 Task: Solve a nonlinear optimization problem.
Action: Mouse moved to (368, 167)
Screenshot: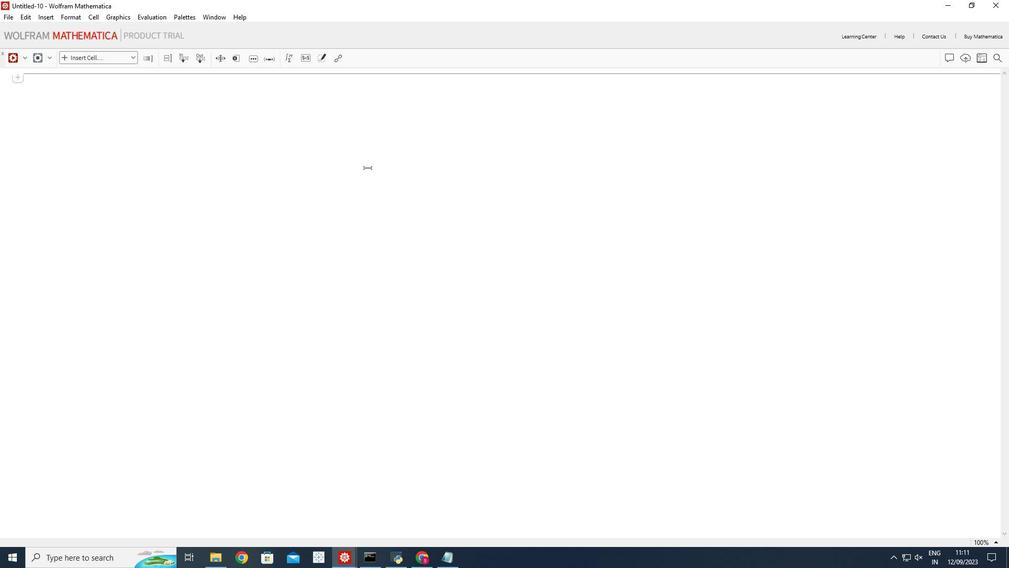 
Action: Mouse pressed left at (368, 167)
Screenshot: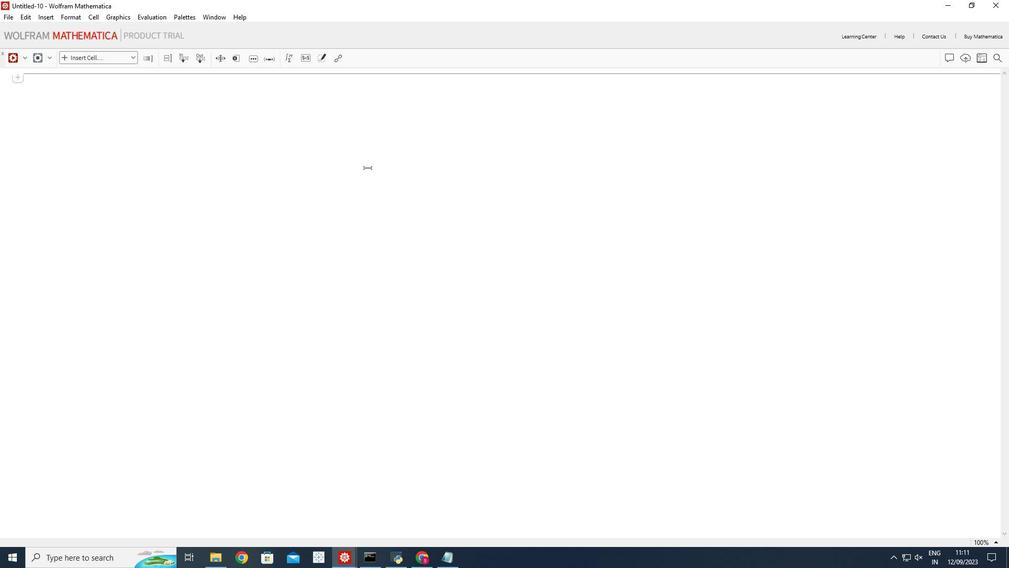 
Action: Mouse moved to (135, 61)
Screenshot: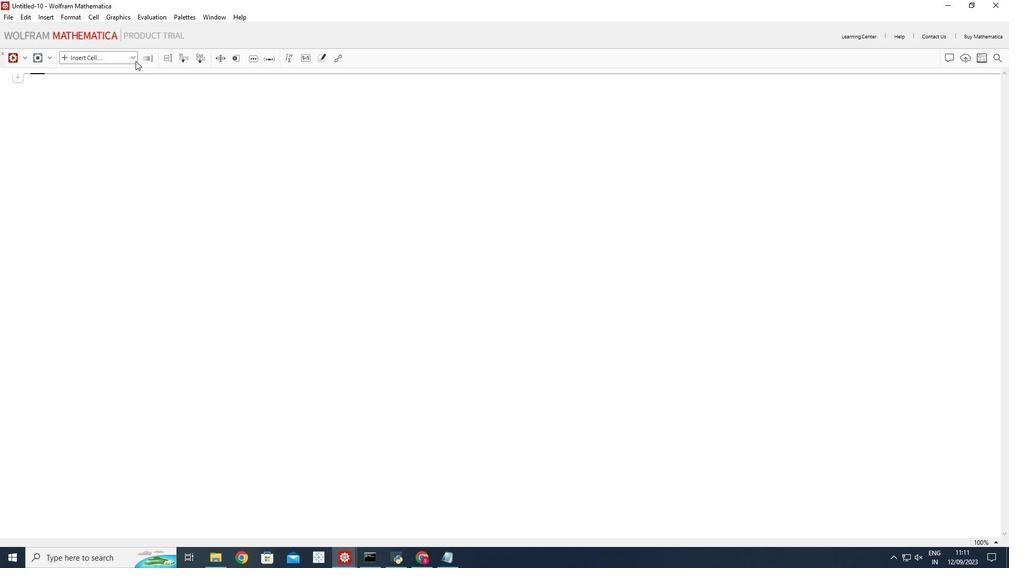 
Action: Mouse pressed left at (135, 61)
Screenshot: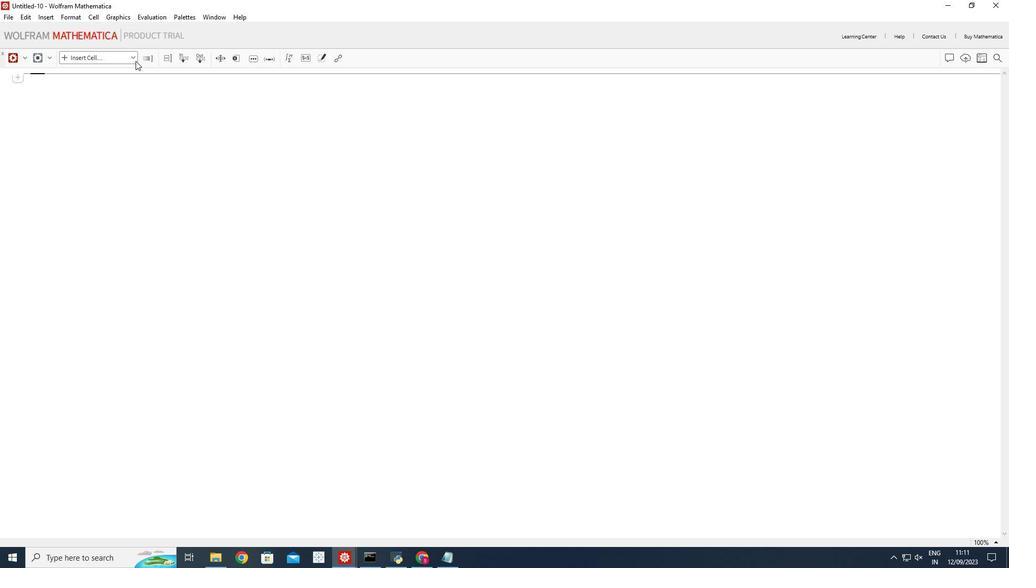
Action: Mouse moved to (122, 76)
Screenshot: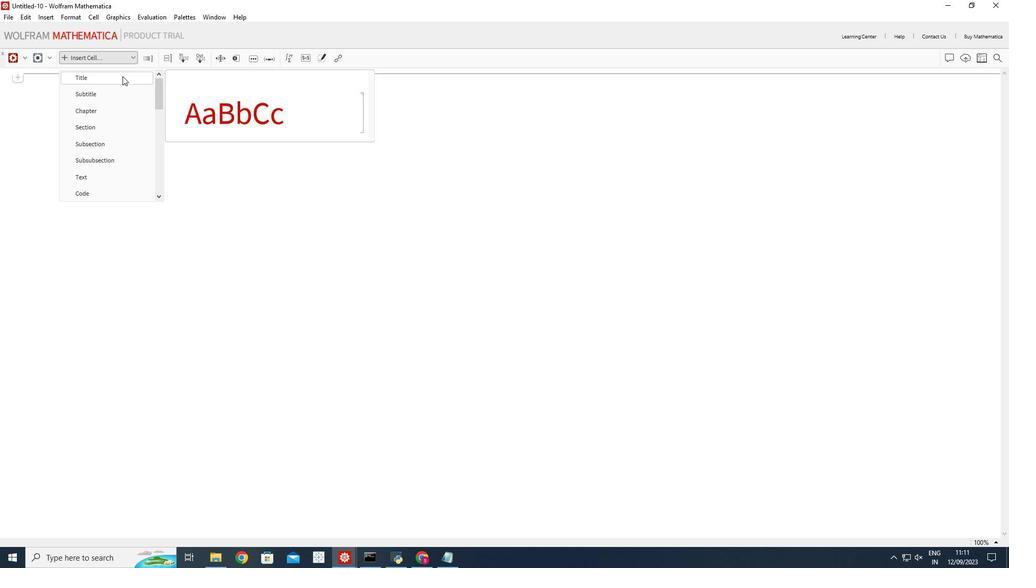 
Action: Mouse pressed left at (122, 76)
Screenshot: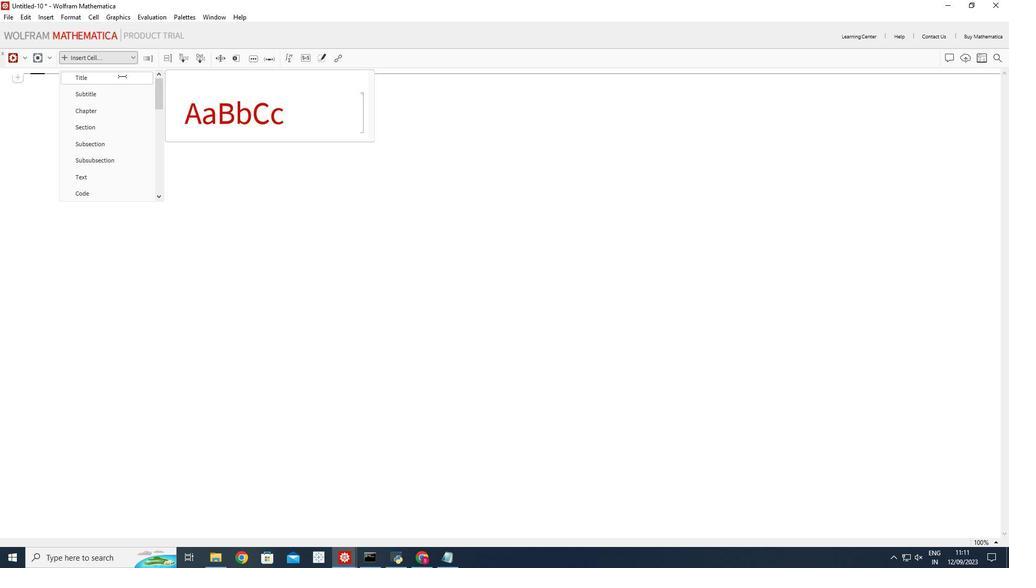 
Action: Mouse moved to (79, 108)
Screenshot: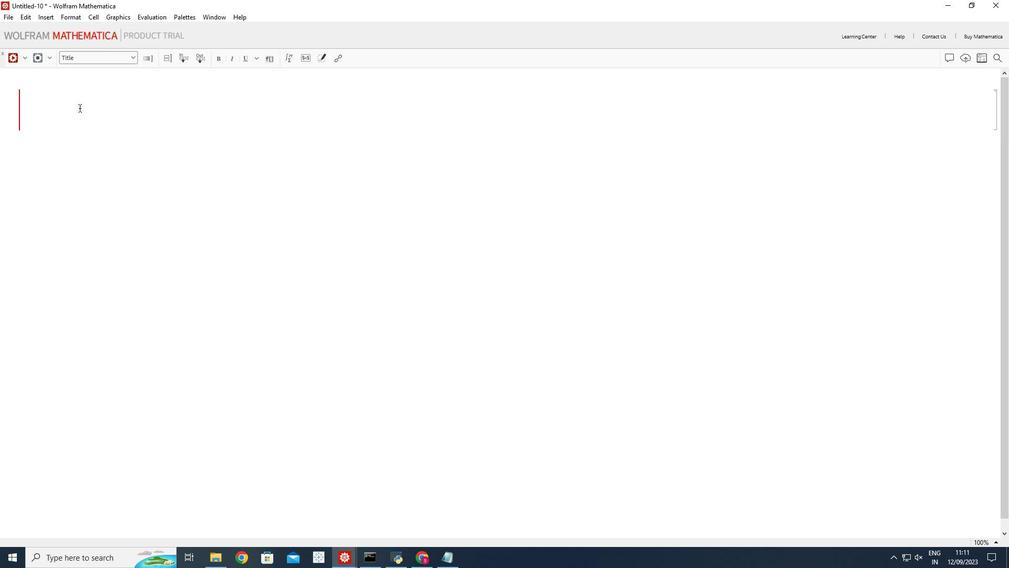 
Action: Mouse pressed left at (79, 108)
Screenshot: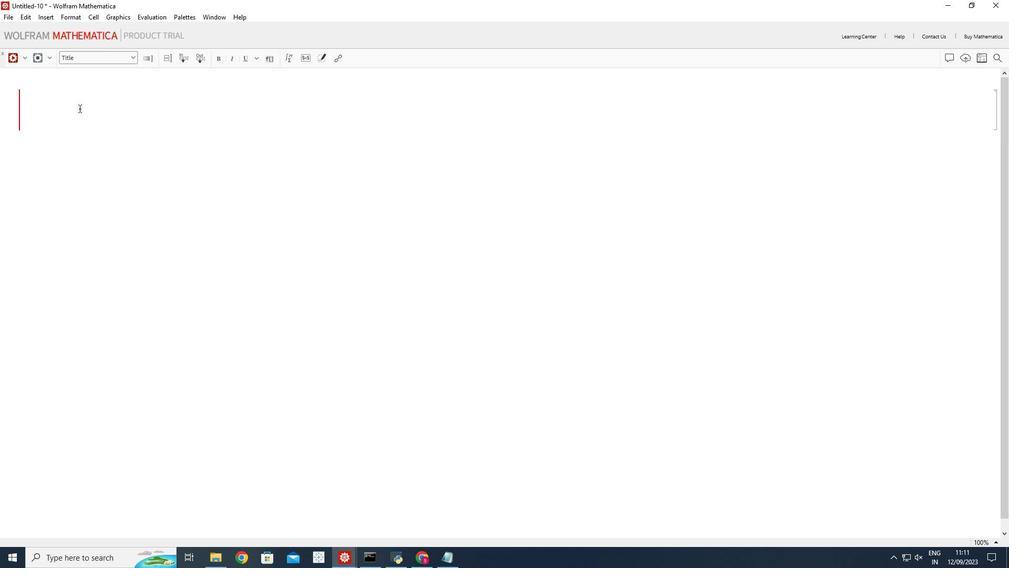 
Action: Mouse moved to (300, 223)
Screenshot: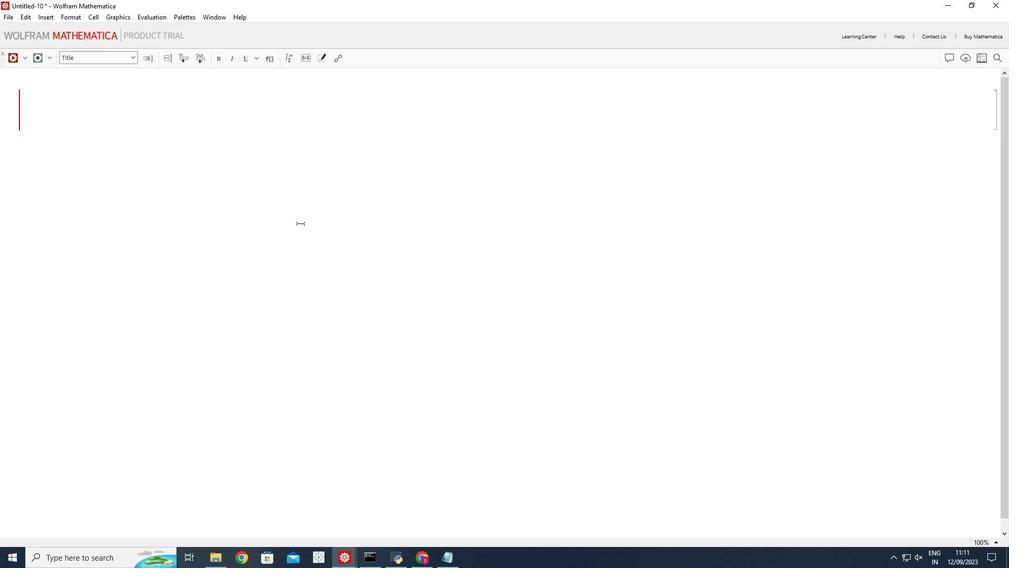 
Action: Key pressed <Key.shift_r>Nonlinear<Key.space><Key.shift_r>Optimization
Screenshot: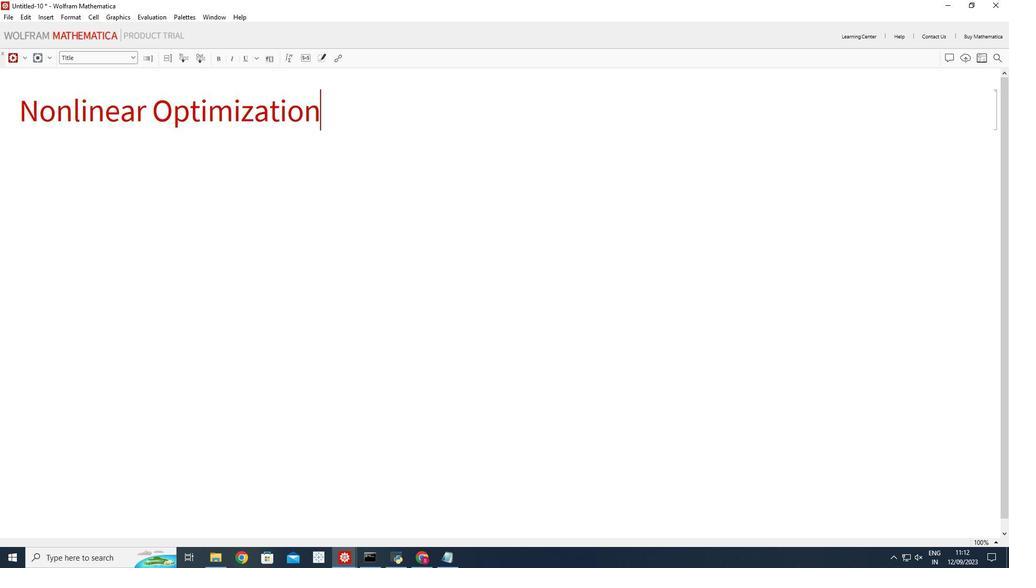 
Action: Mouse moved to (195, 208)
Screenshot: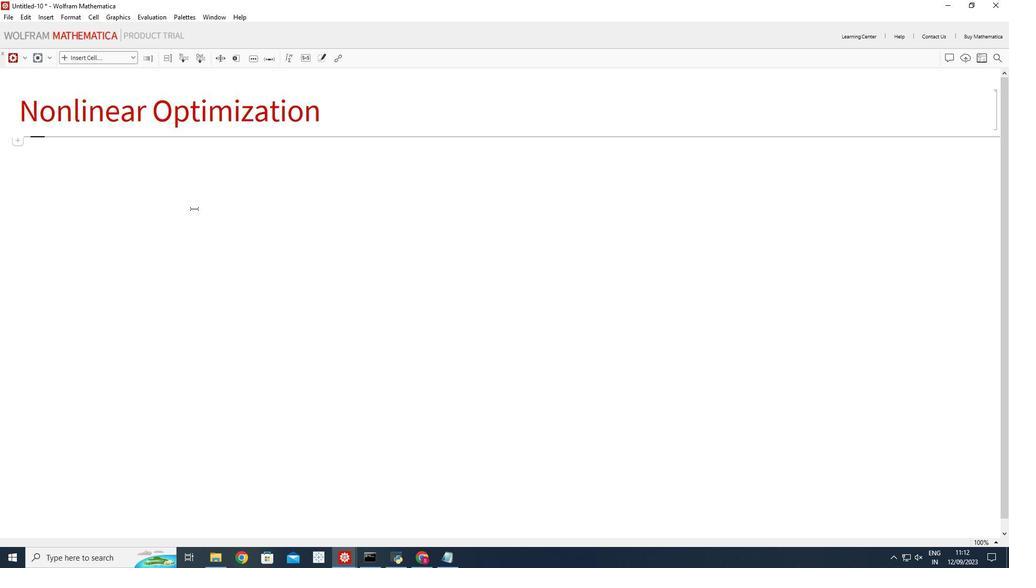
Action: Mouse pressed left at (195, 208)
Screenshot: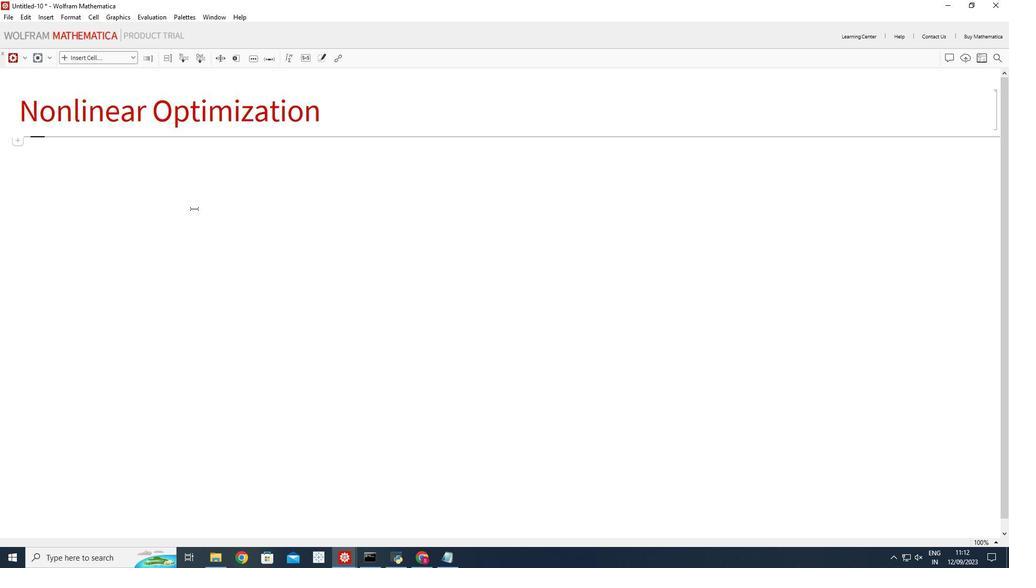 
Action: Mouse moved to (134, 59)
Screenshot: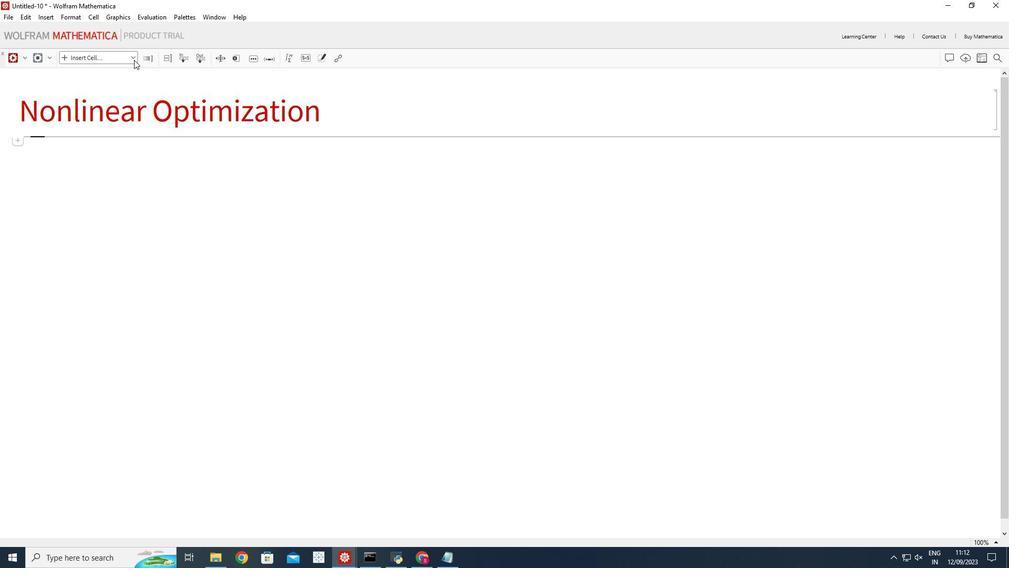 
Action: Mouse pressed left at (134, 59)
Screenshot: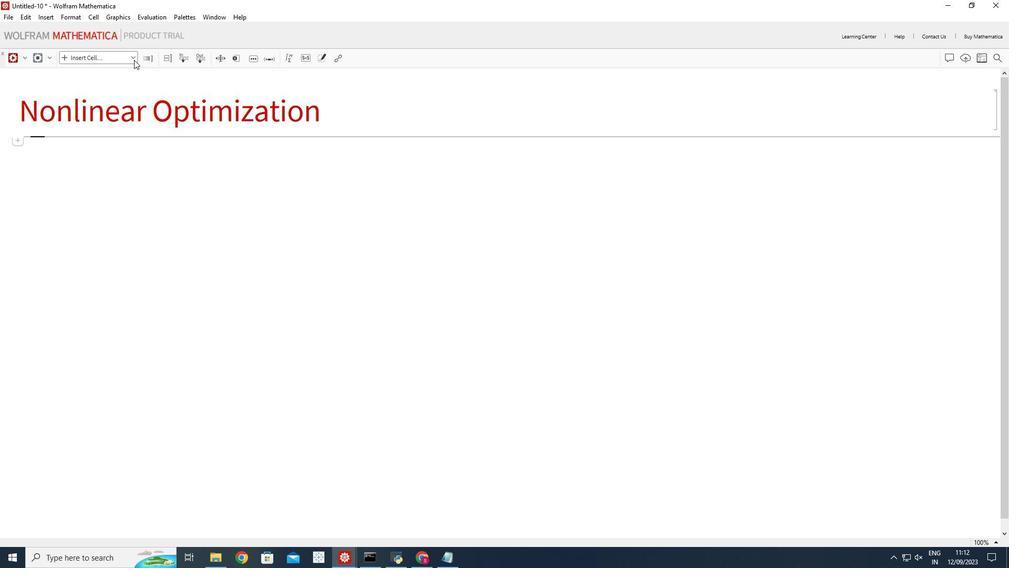 
Action: Mouse moved to (95, 191)
Screenshot: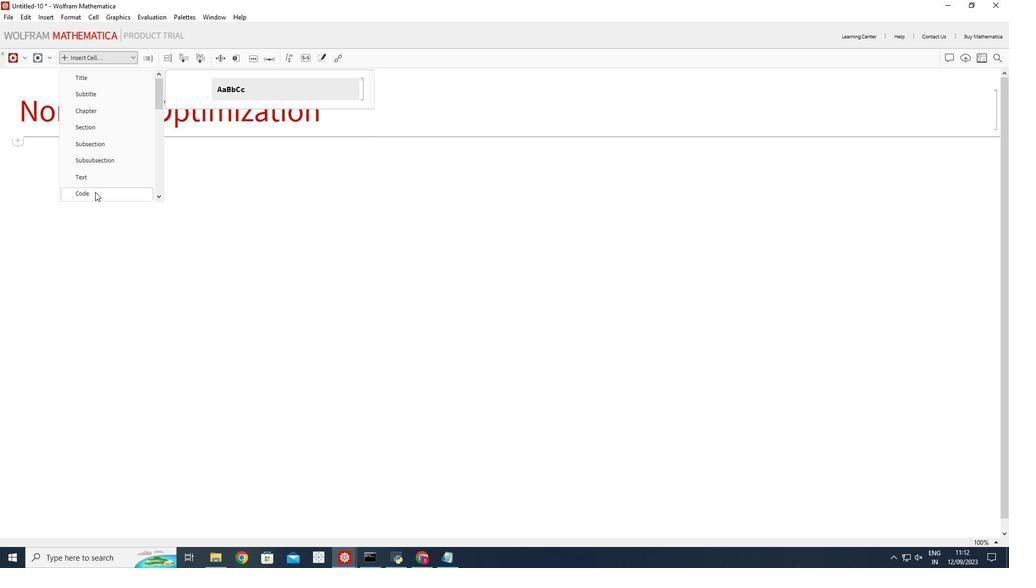 
Action: Mouse pressed left at (95, 191)
Screenshot: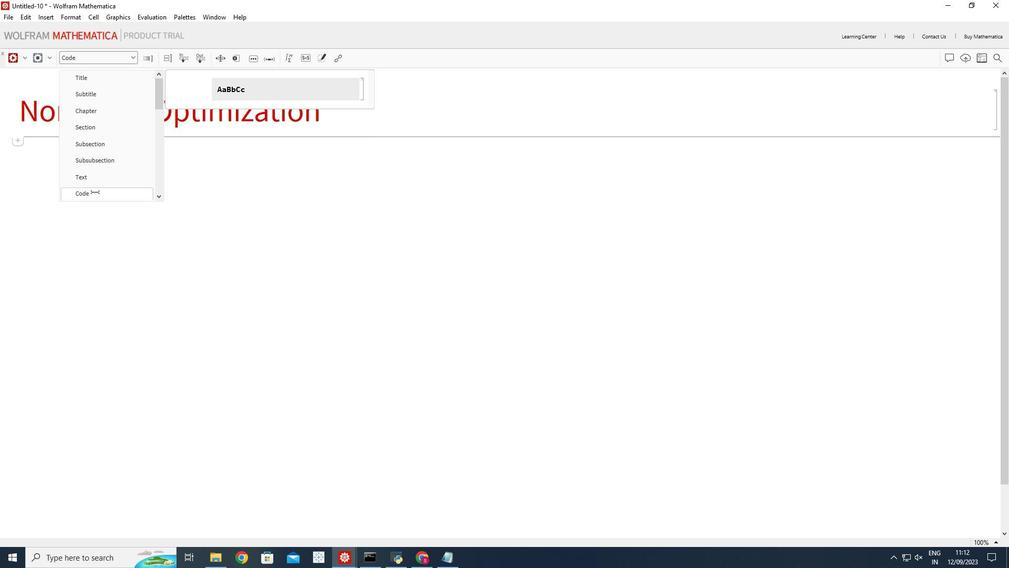 
Action: Mouse moved to (113, 157)
Screenshot: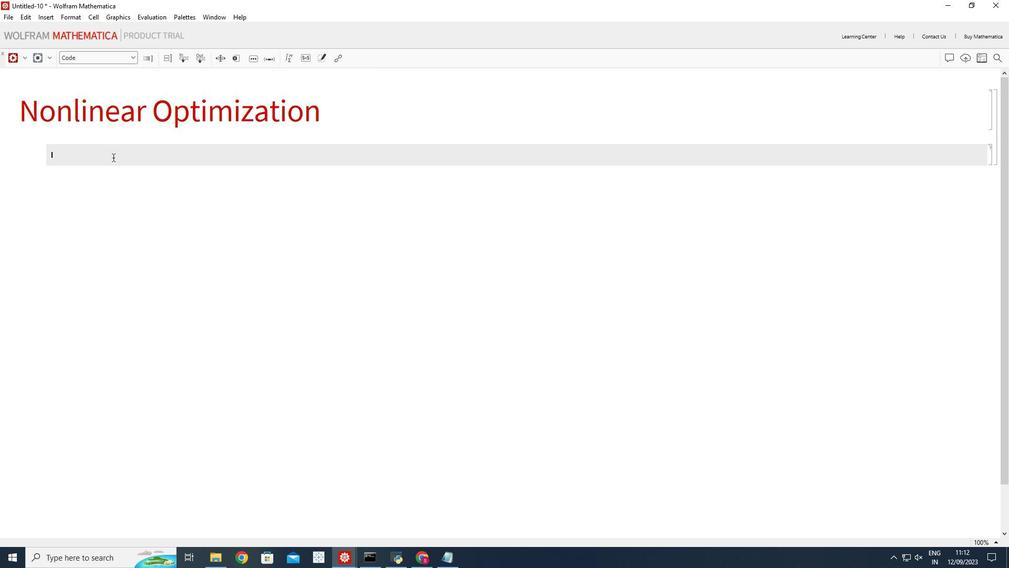 
Action: Mouse pressed left at (113, 157)
Screenshot: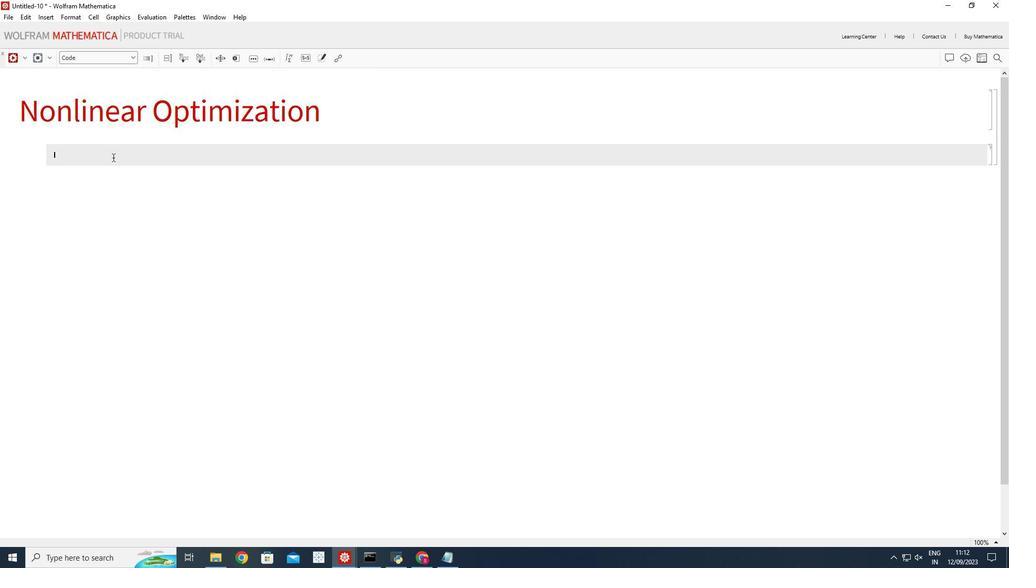 
Action: Key pressed <Key.shift_r>(*<Key.space><Key.shift_r>Define<Key.space>the<Key.space>objective<Key.space>function<Key.space><Key.right><Key.right><Key.enter>f[x<Key.shift_r>_,y<Key.shift_r>_<Key.right><Key.space><Key.shift_r>:=<Key.space>x<Key.shift_r><Key.shift_r><Key.shift_r><Key.shift_r><Key.shift_r><Key.shift_r>^2<Key.space>+<Key.space>y<Key.shift_r>^2;<Key.enter><Key.enter><Key.shift_r>(*<Key.space><Key.shift_r>Define<Key.space>the<Key.space>cona<Key.backspace>straints<Key.space><Key.right><Key.right><Key.enter>constraints<Key.space>=<Key.space><Key.shift_r>{x<Key.space>+<Key.space>y<Key.space><Key.shift_r>>=1<Key.left><Key.right><Key.space>,<Key.space>x<Key.shift_r>>=<Key.space>0,<Key.space>y<Key.shift_r>>=0<Key.right>;<Key.left><Key.right><Key.right><Key.left><Key.enter><Key.enter><Key.shift_r>(*<Key.space>solve<Key.space>the<Key.space>optimization<Key.space>problem<Key.space><Key.right><Key.right><Key.enter>sol=<Key.space><Key.shift_r>N<Key.shift_r>Minimize<Key.space><Key.backspace>[<Key.shift_r>{f[x,y],constraints<Key.right>,<Key.space><Key.shift_r>{x,y<Key.right><Key.right>;<Key.enter><Key.enter><Key.shift_r>(*<Key.space><Key.shift_r>Print<Key.space>the<Key.space>optimal<Key.space>so<Key.backspace>olution<Key.space><Key.right><Key.right><Key.enter><Key.shift_r>Print[<Key.shift_r>"<Key.shift_r><Key.shift_r><Key.shift_r><Key.shift_r>Optimal<Key.space>solution<Key.shift_r>:<Key.space><Key.right>,<Key.space><Key.shift_r>{x,y<Key.right><Key.space>/.<Key.space>sol[[2<Key.right><Key.right><Key.right><Key.enter><Key.shift_r>Print[<Key.shift_r>"<Key.shift_r>Optimla<Key.backspace><Key.backspace>al<Key.space><Key.shift_r>Value<Key.shift_r>:<Key.space><Key.right>,<Key.space>sol[[1<Key.right><Key.right><Key.right><Key.left><Key.right><Key.shift_r><Key.enter>
Screenshot: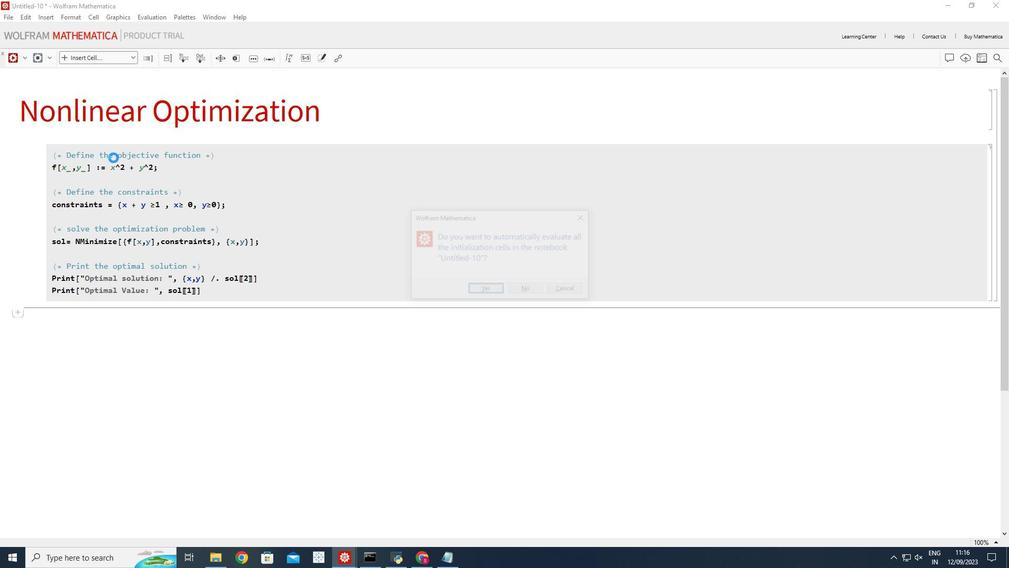 
Action: Mouse moved to (495, 290)
Screenshot: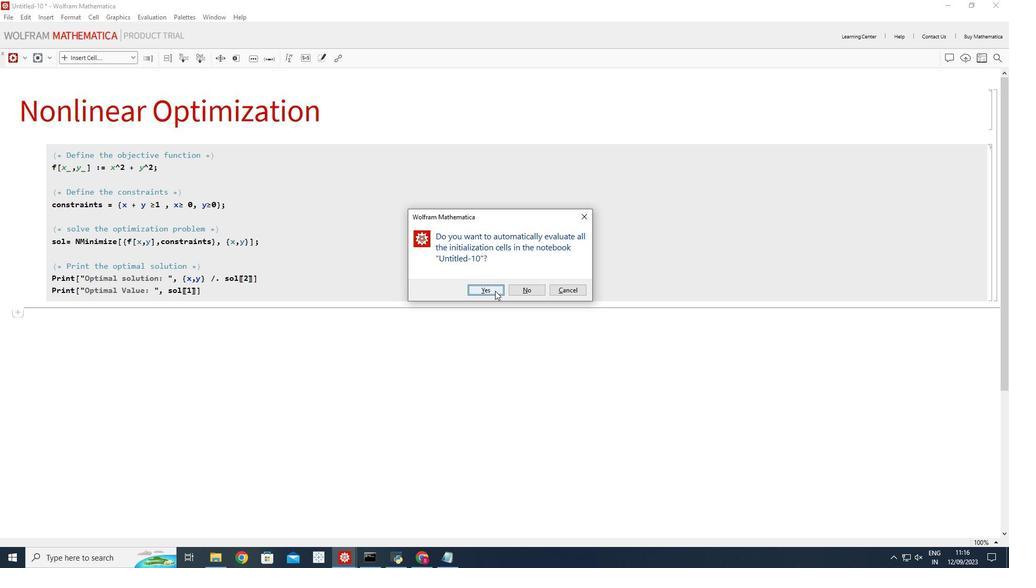 
Action: Mouse pressed left at (495, 290)
Screenshot: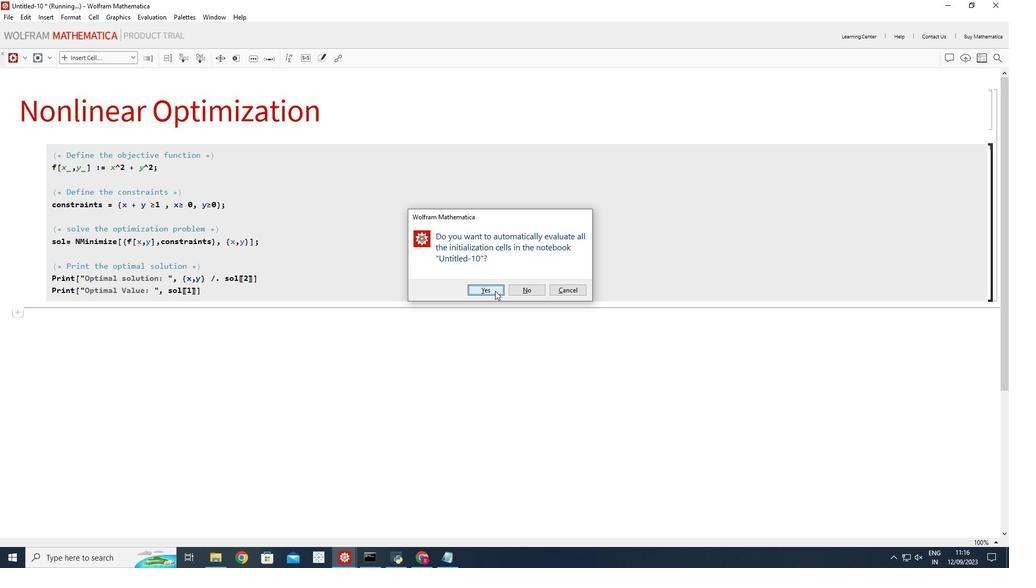 
Action: Mouse moved to (177, 322)
Screenshot: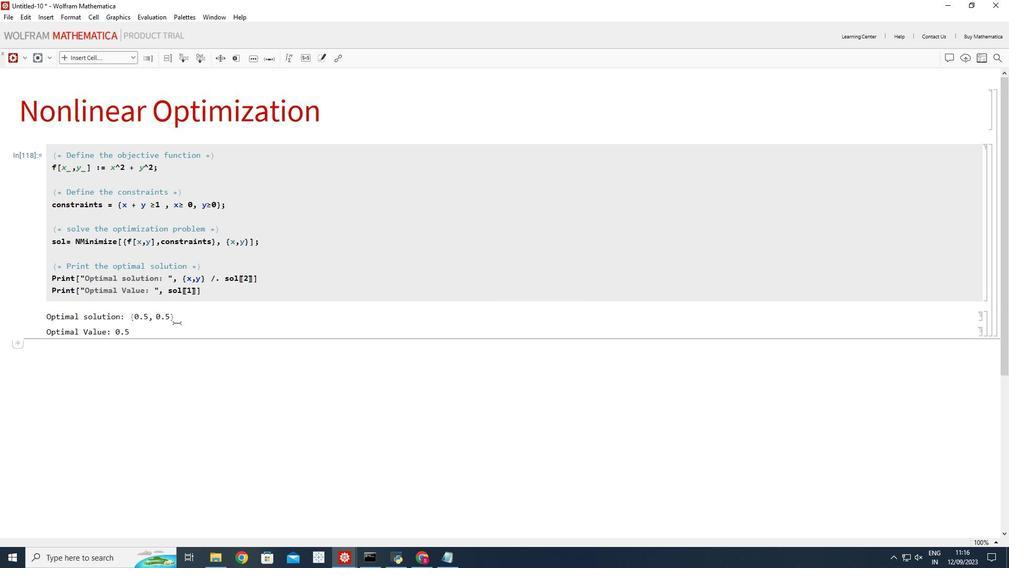 
